 Task: Create a task  Add support for voice commands to the mobile app , assign it to team member softage.8@softage.net in the project TransformWorks and update the status of the task to  Off Track , set the priority of the task to Medium.
Action: Mouse moved to (83, 510)
Screenshot: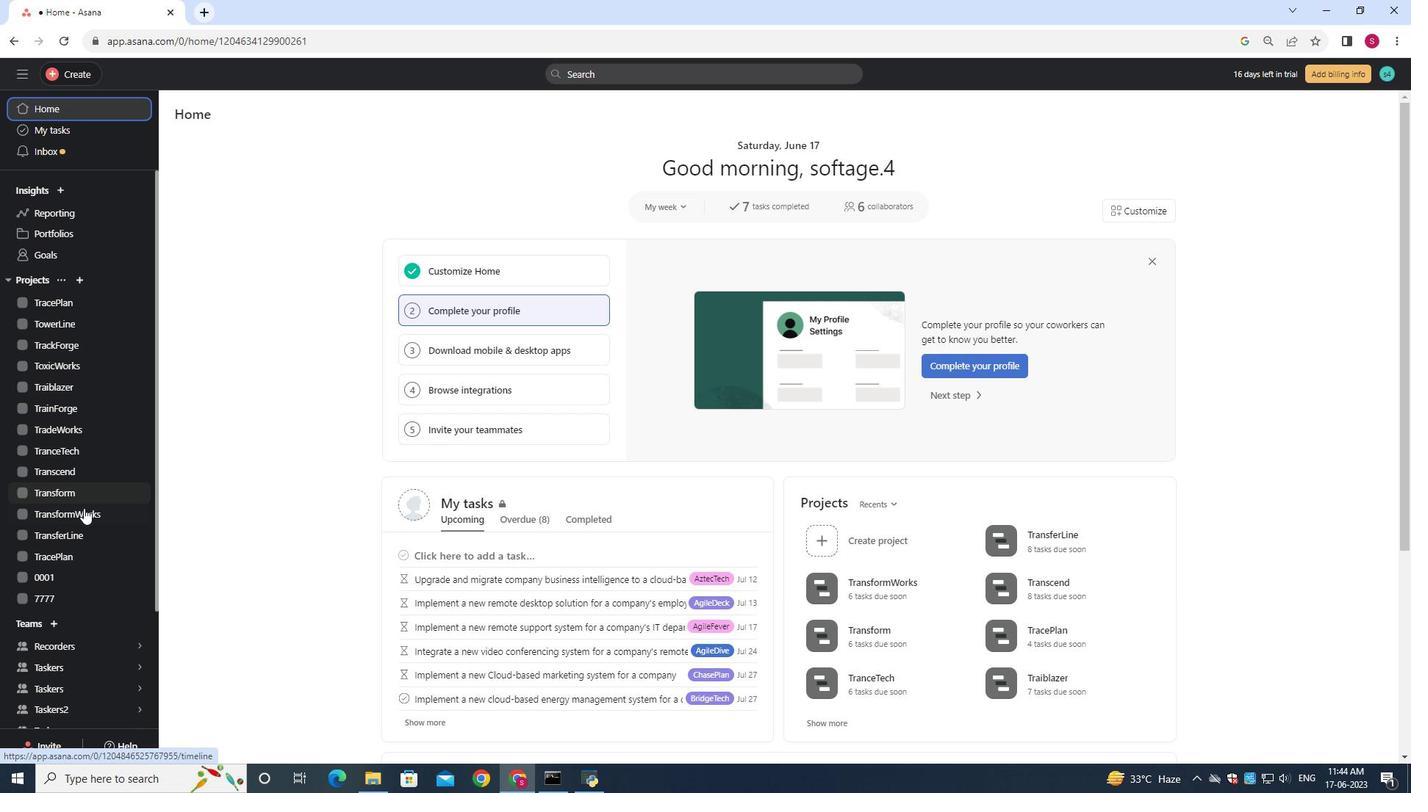 
Action: Mouse pressed left at (83, 510)
Screenshot: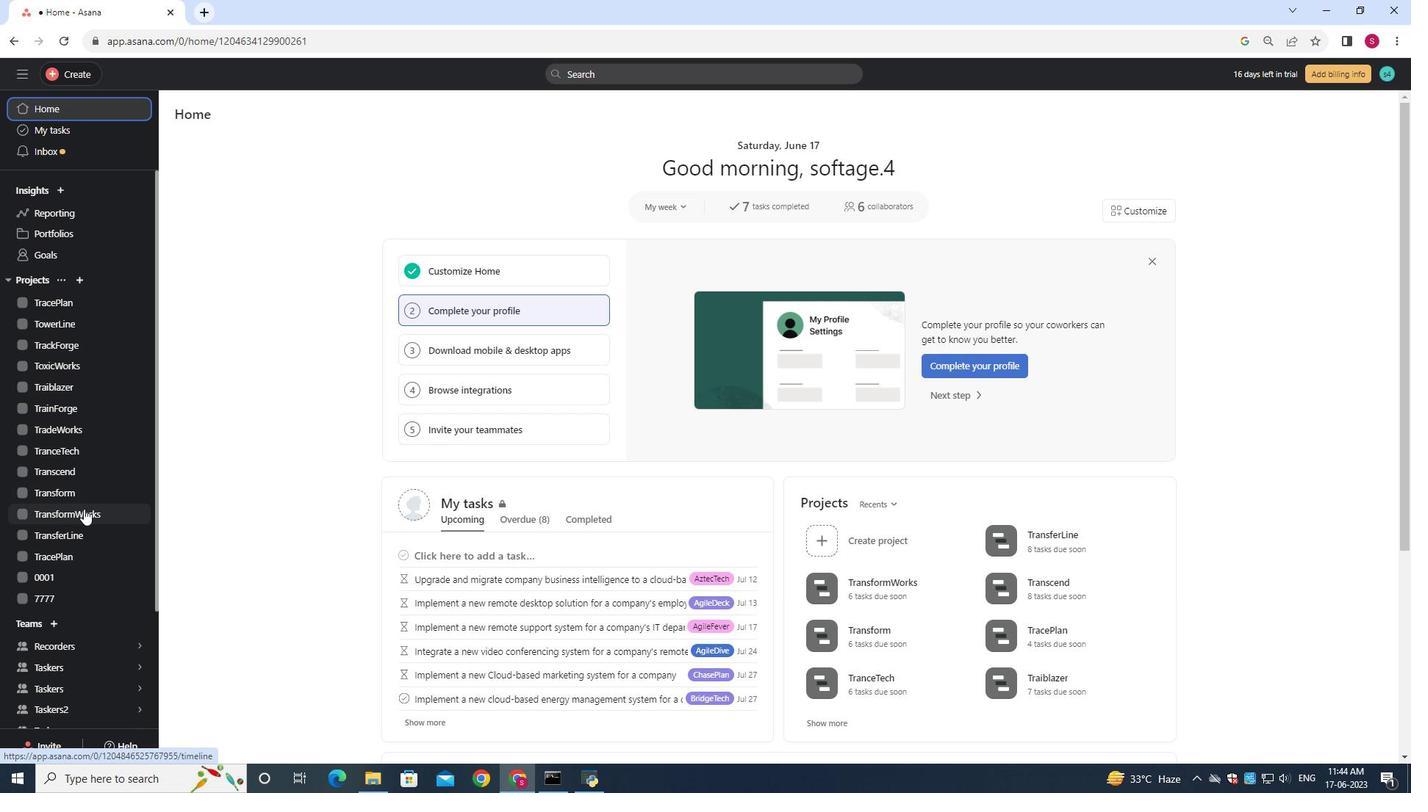 
Action: Mouse moved to (210, 171)
Screenshot: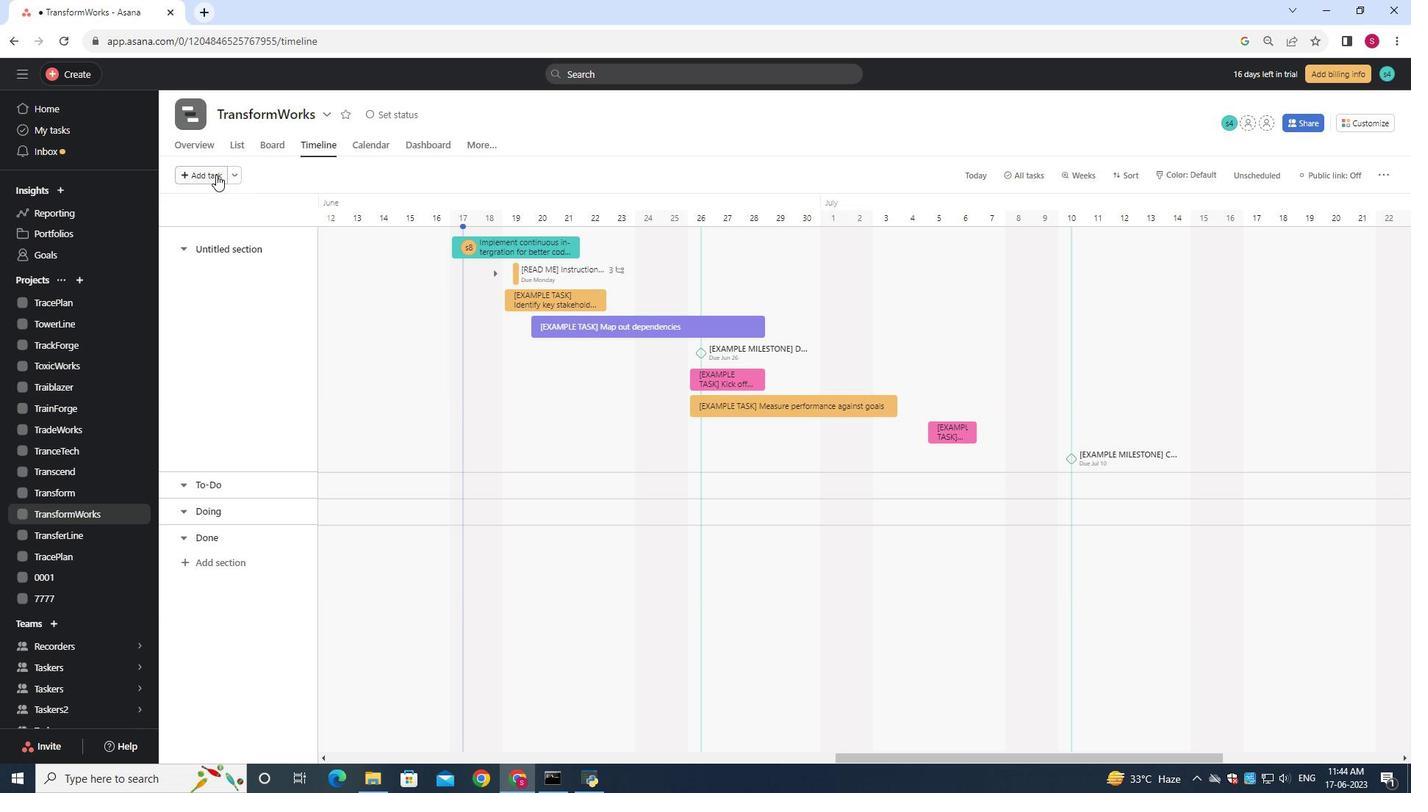 
Action: Mouse pressed left at (210, 171)
Screenshot: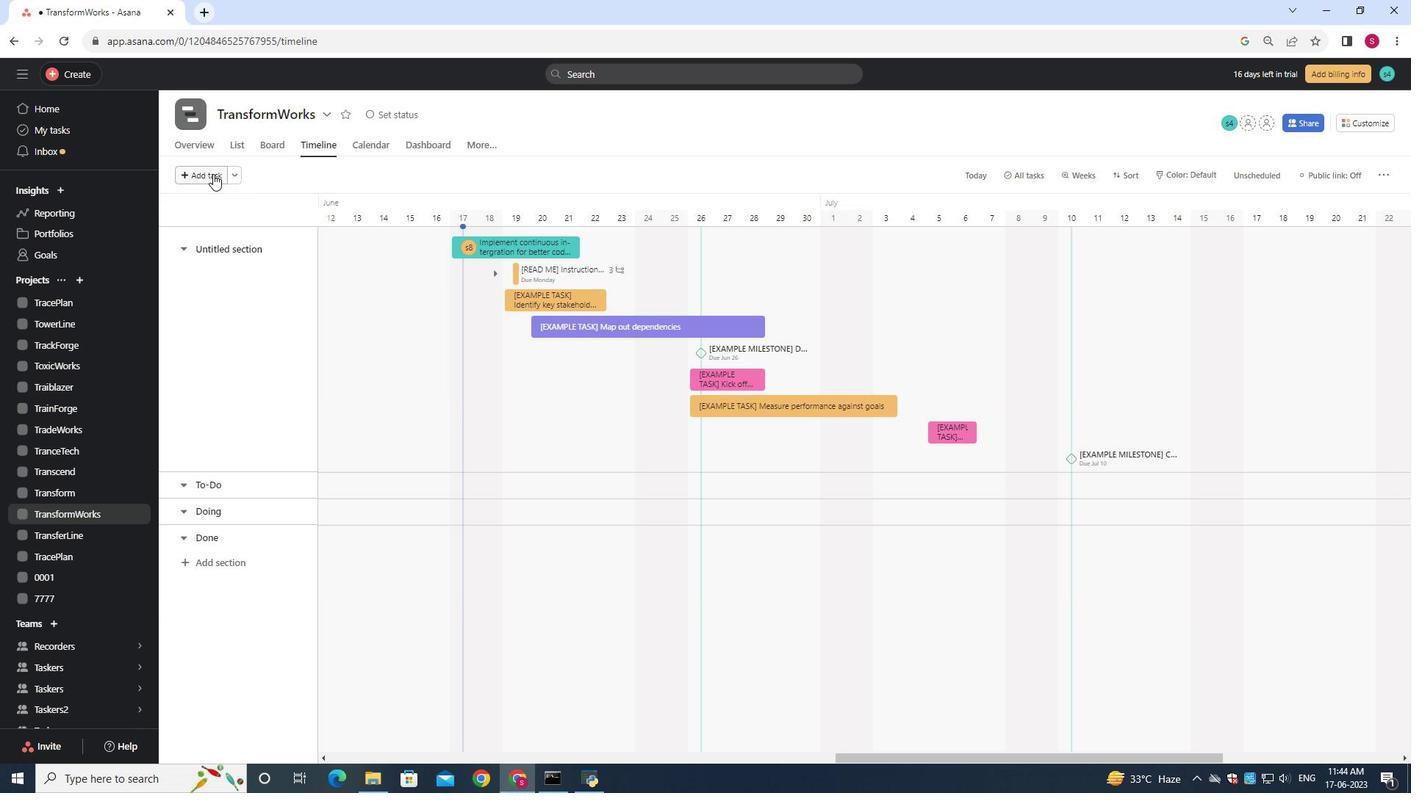 
Action: Mouse moved to (212, 171)
Screenshot: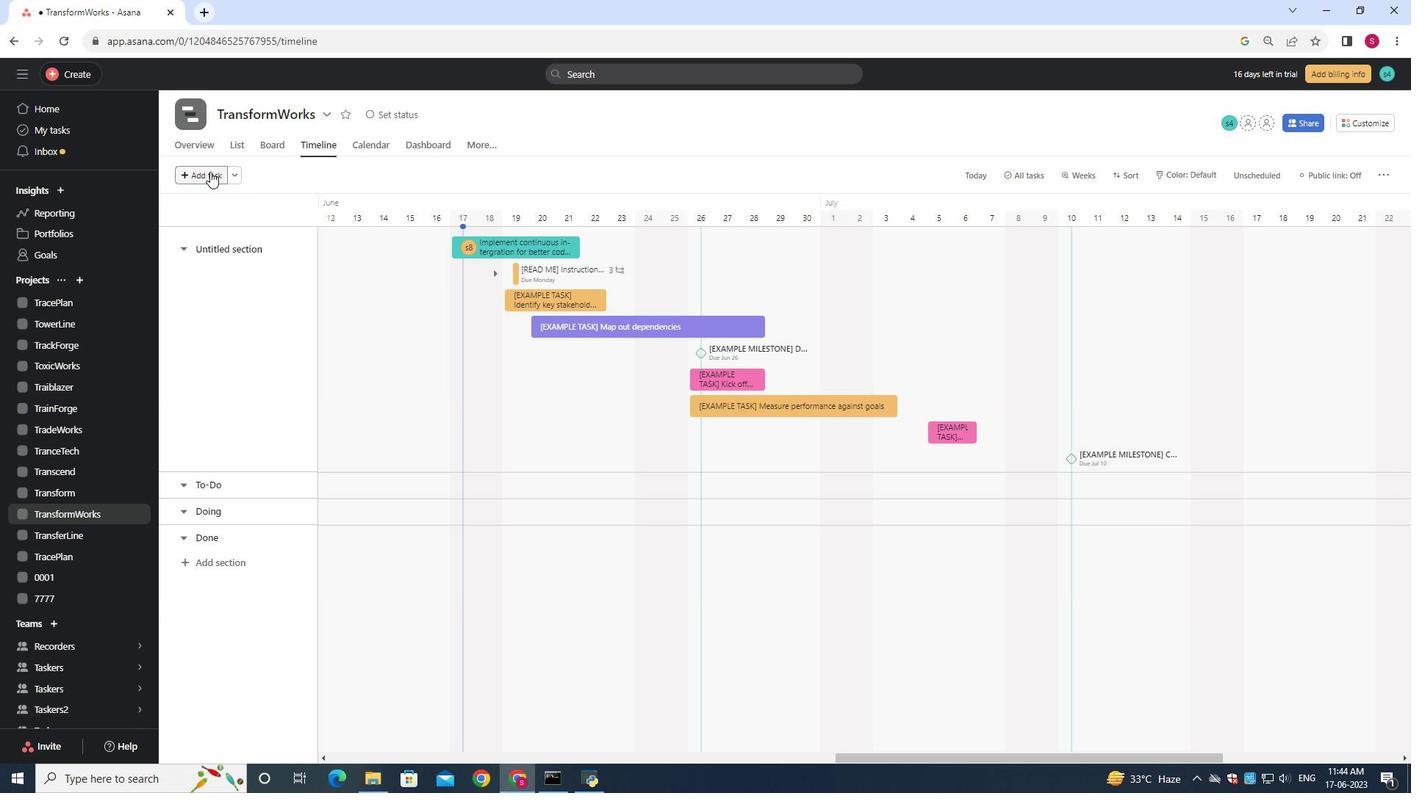 
Action: Key pressed <Key.shift>Add<Key.space>support<Key.space>for<Key.space>voice<Key.space>co<Key.backspace>ommands<Key.space>to<Key.space>the<Key.space>mobile<Key.space>app
Screenshot: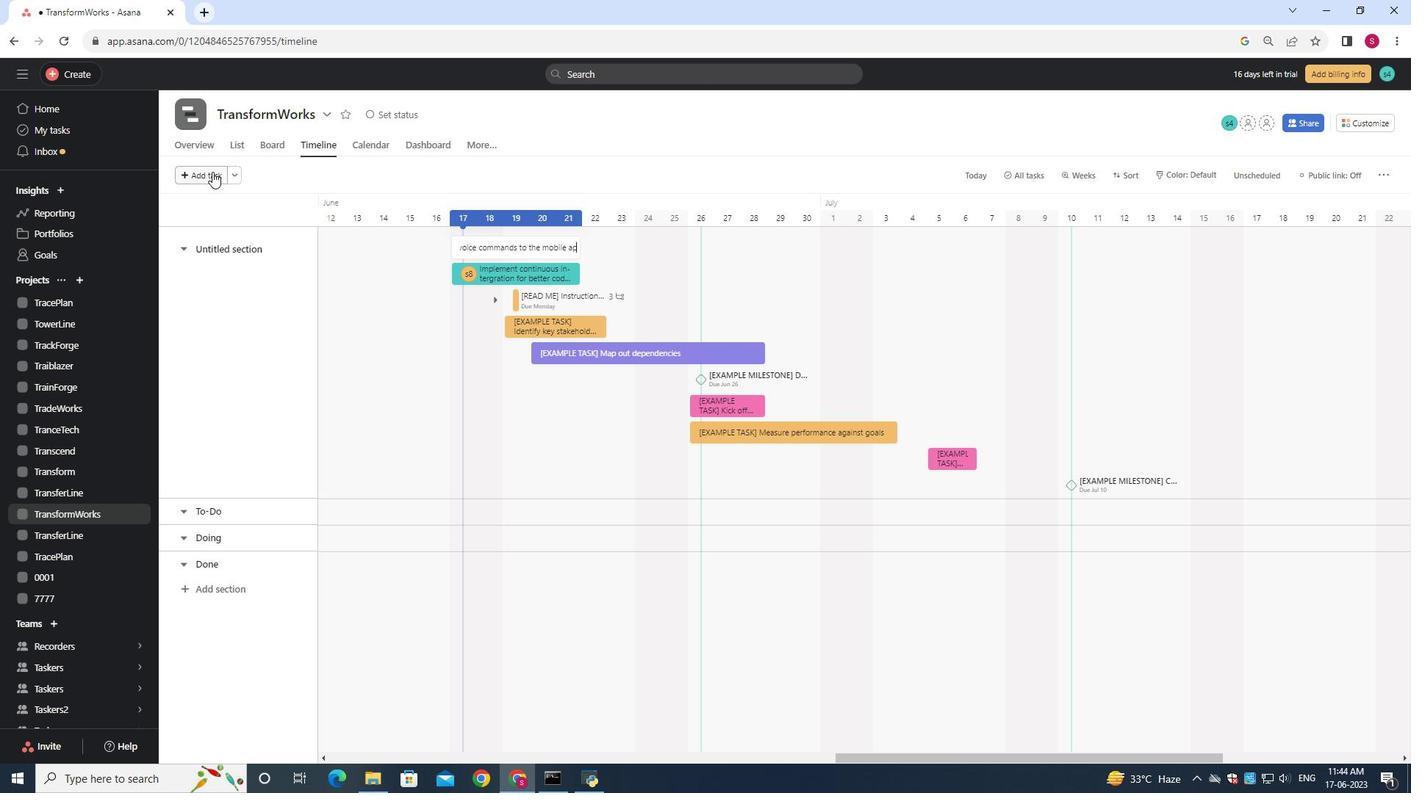 
Action: Mouse moved to (571, 241)
Screenshot: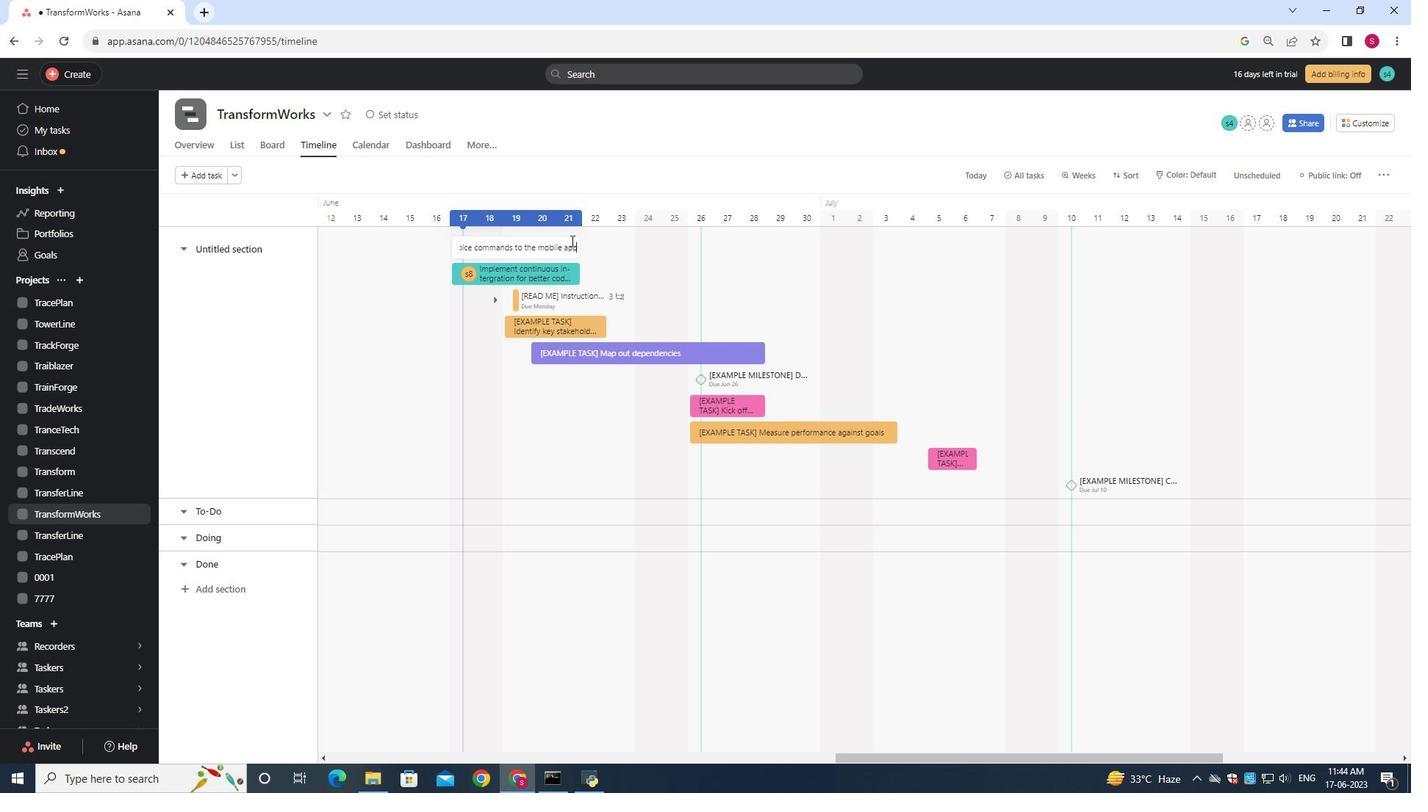 
Action: Mouse pressed left at (571, 241)
Screenshot: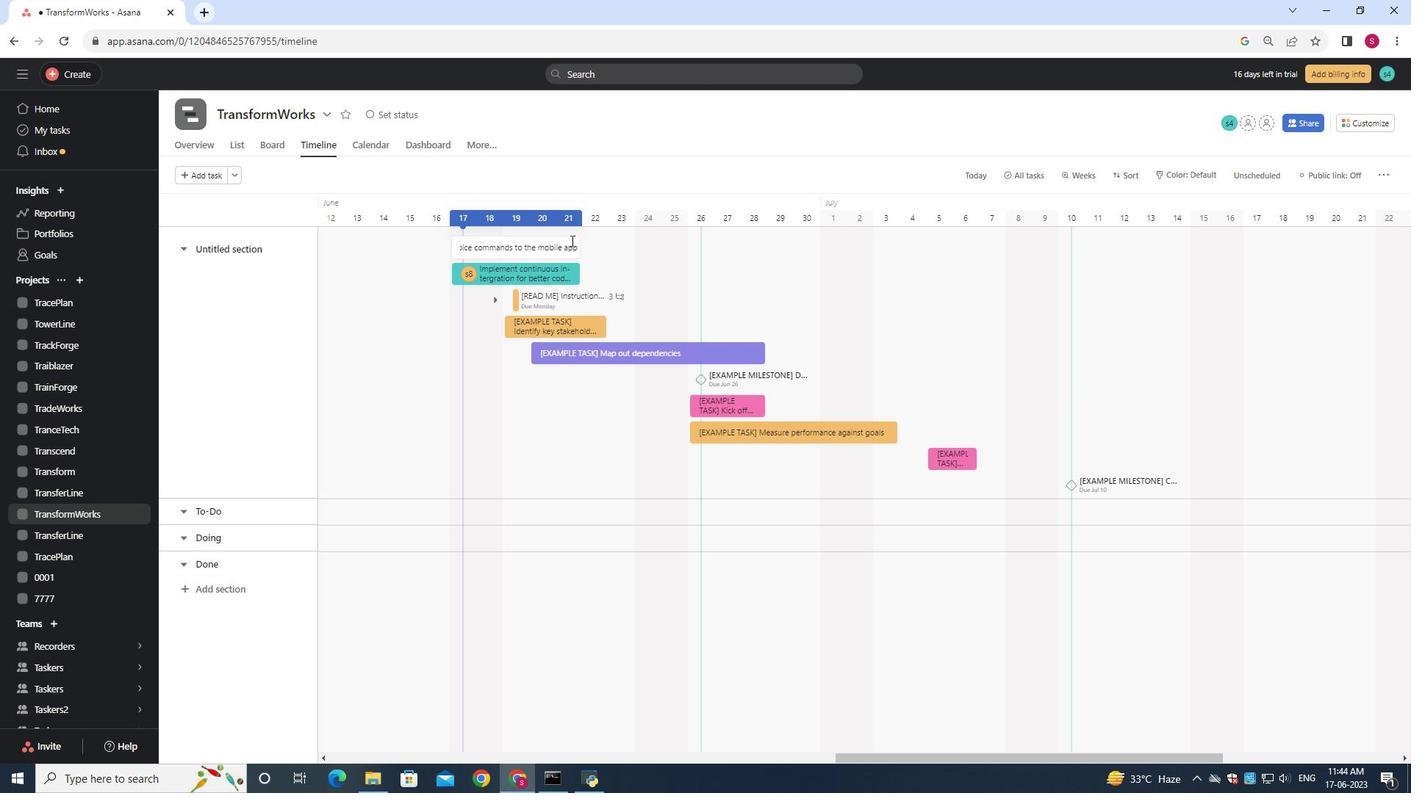 
Action: Mouse moved to (1083, 254)
Screenshot: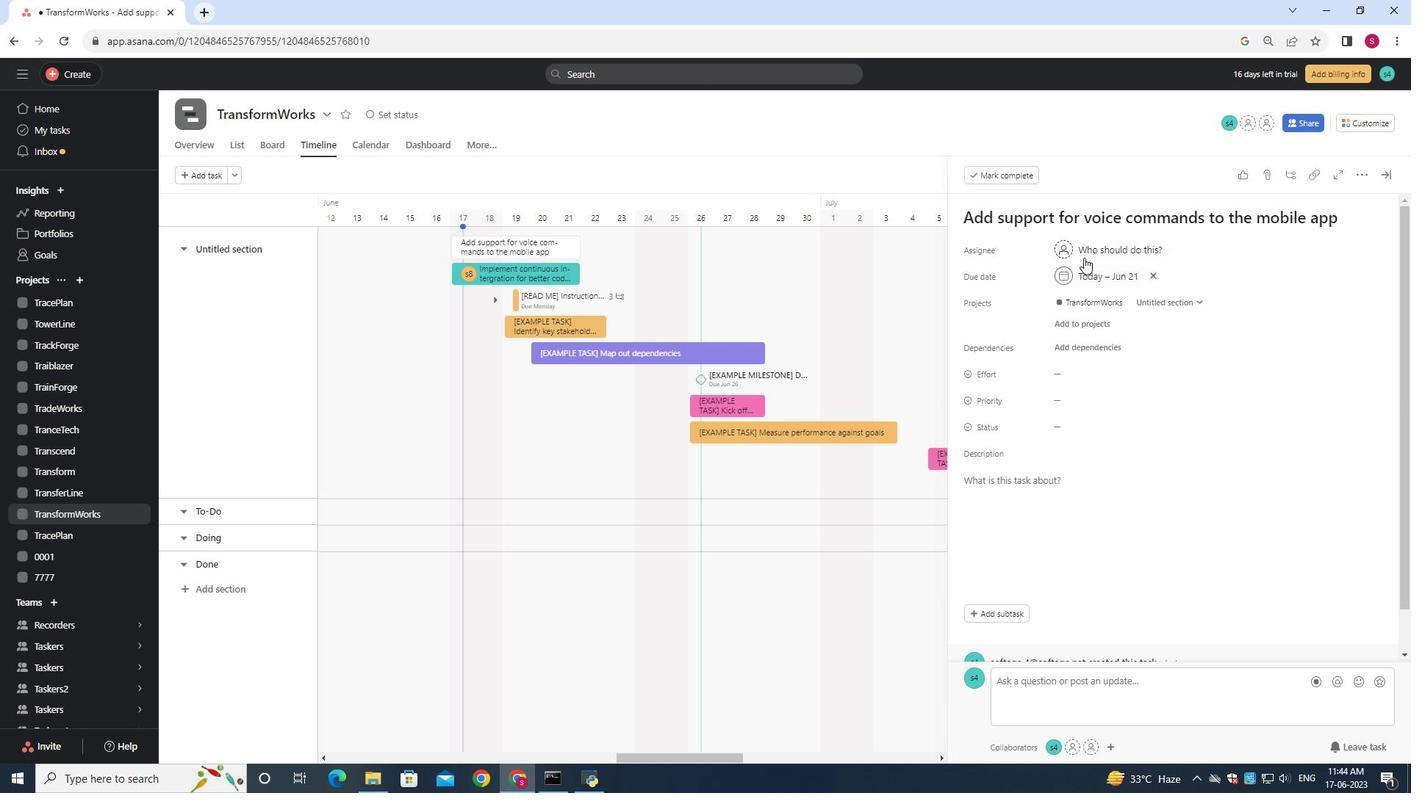 
Action: Mouse pressed left at (1083, 254)
Screenshot: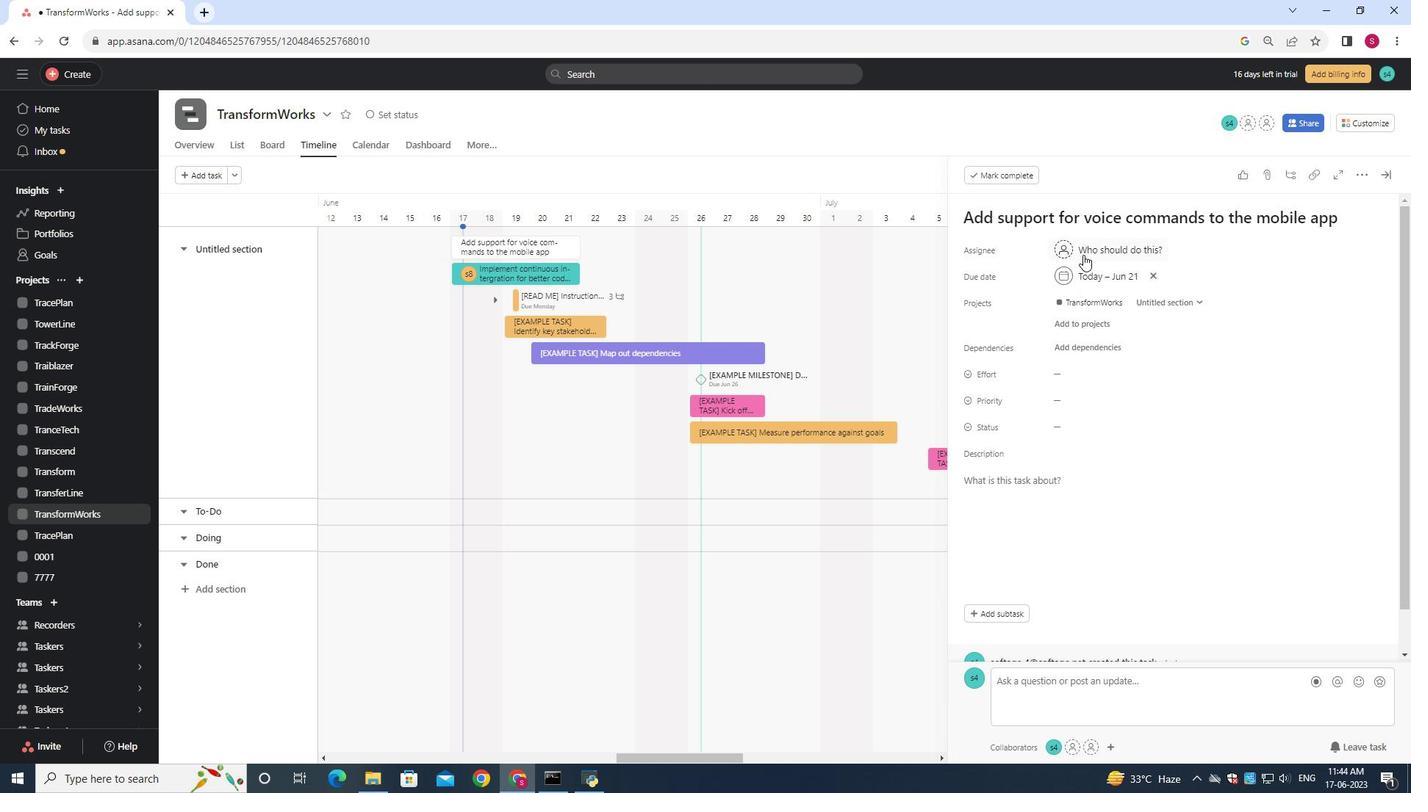 
Action: Mouse moved to (1083, 254)
Screenshot: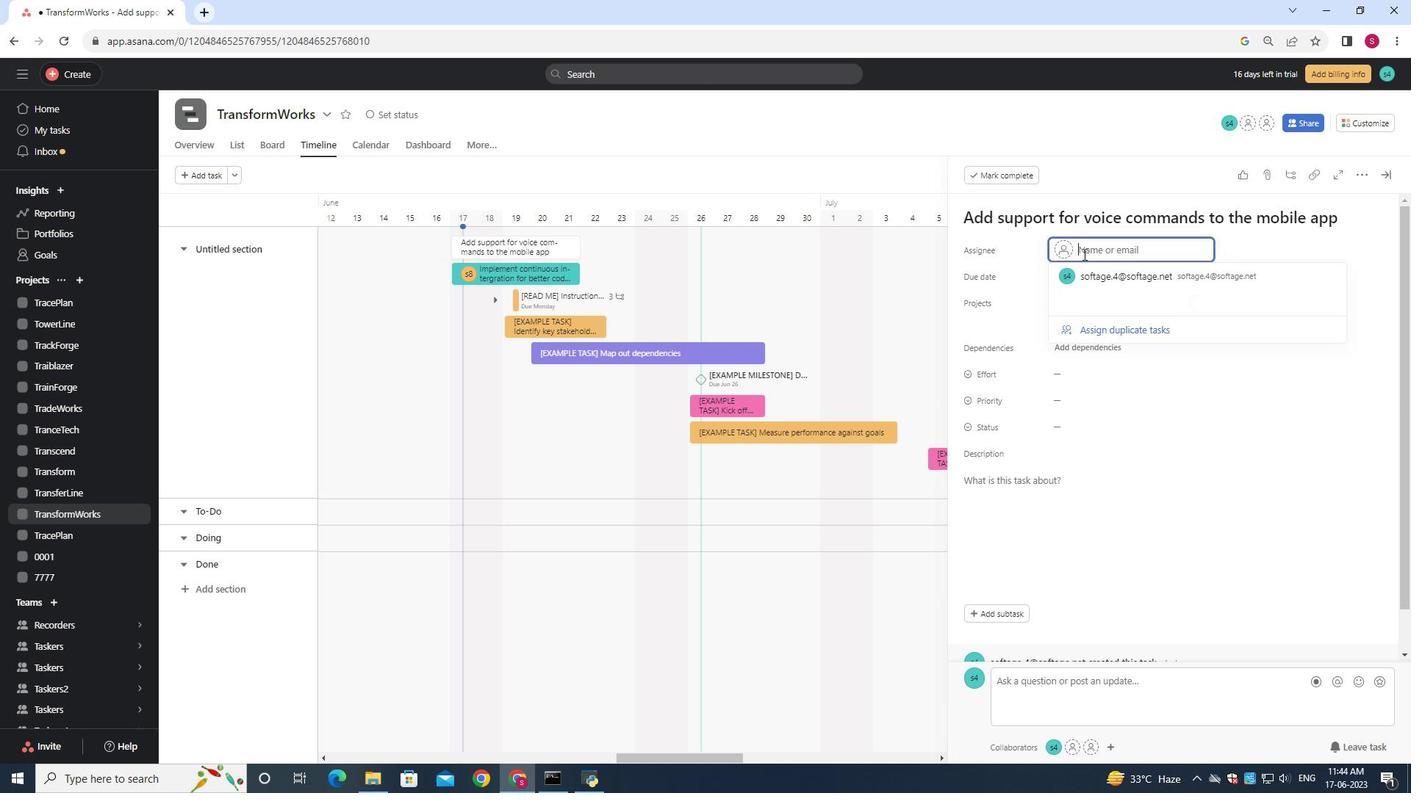 
Action: Key pressed softage.8<Key.shift>@softage.net
Screenshot: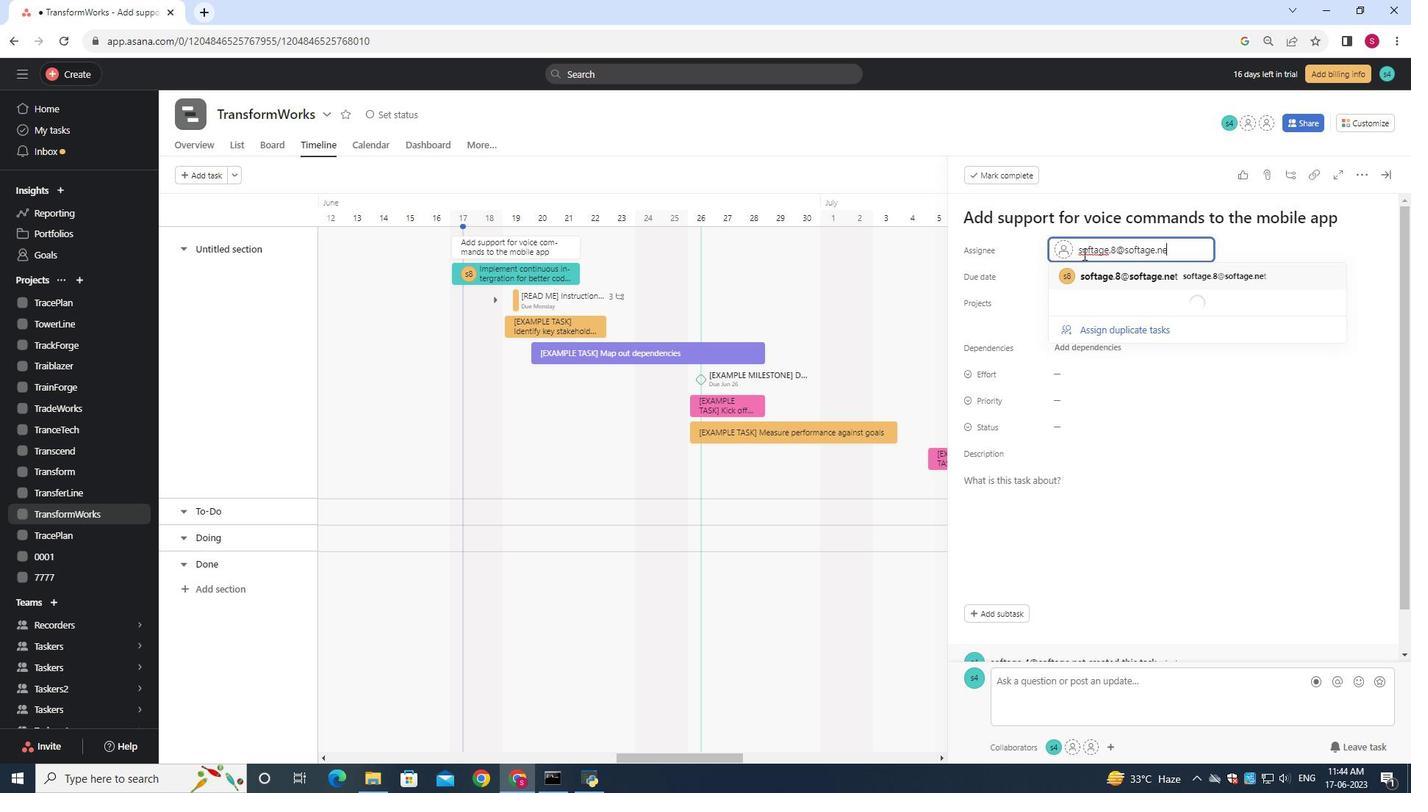 
Action: Mouse moved to (1122, 282)
Screenshot: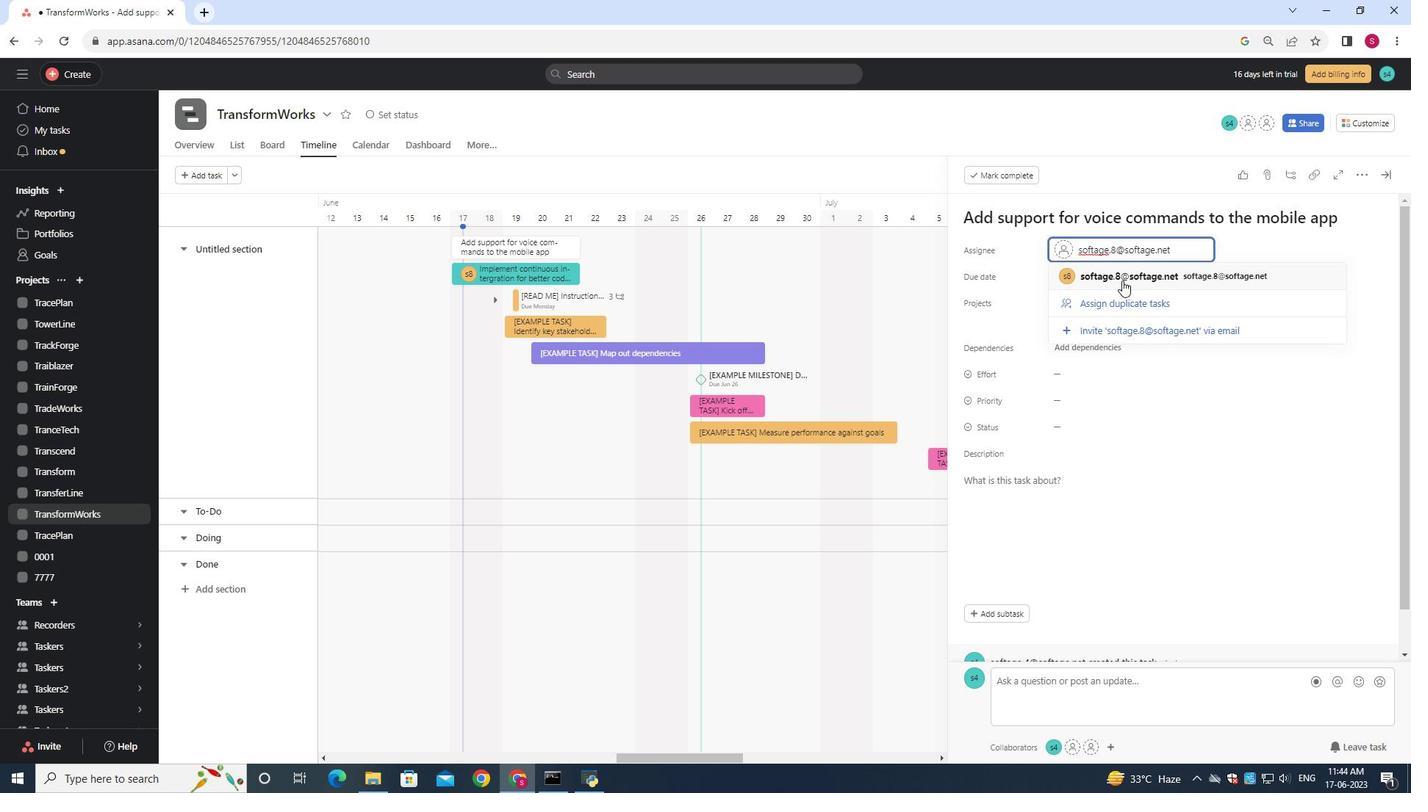 
Action: Mouse pressed left at (1122, 282)
Screenshot: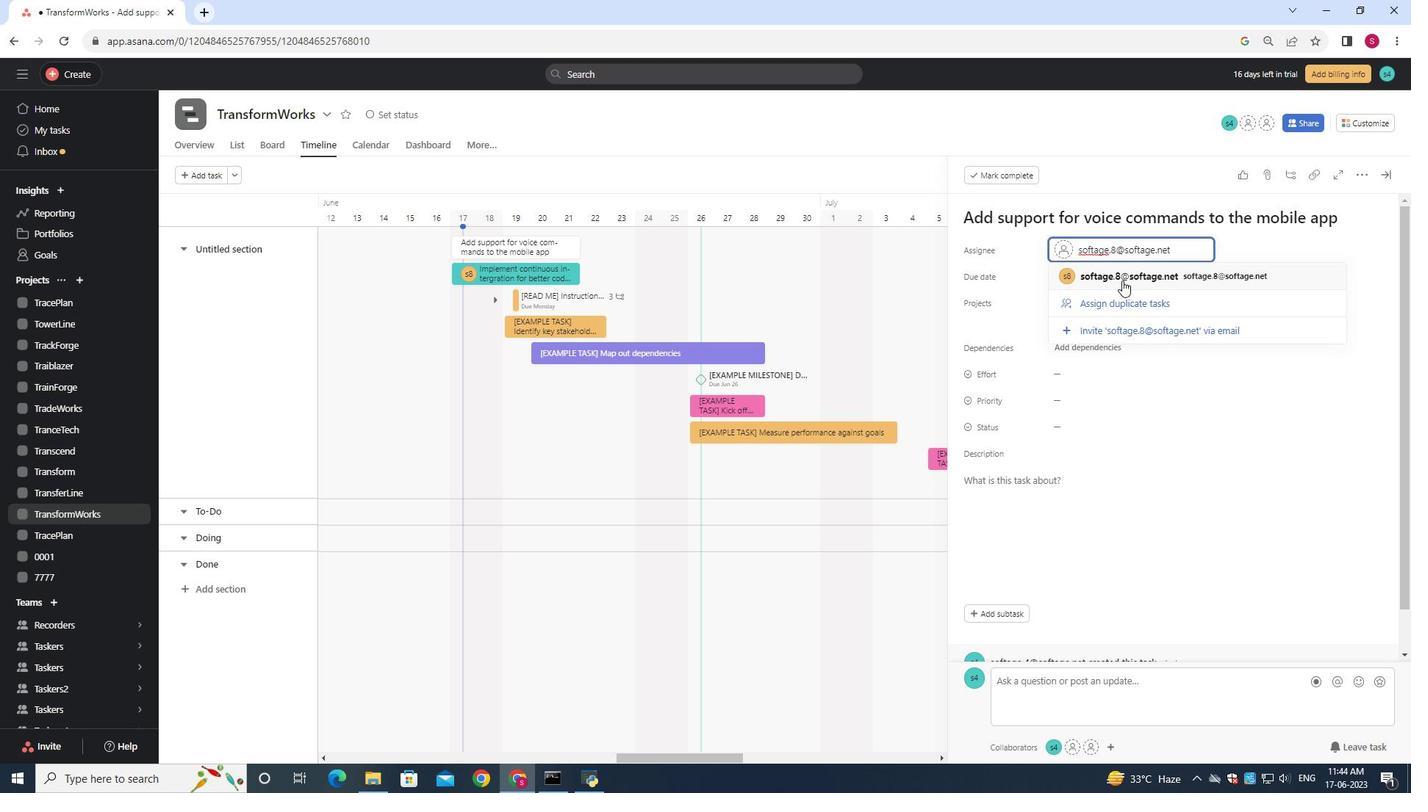 
Action: Mouse moved to (1059, 425)
Screenshot: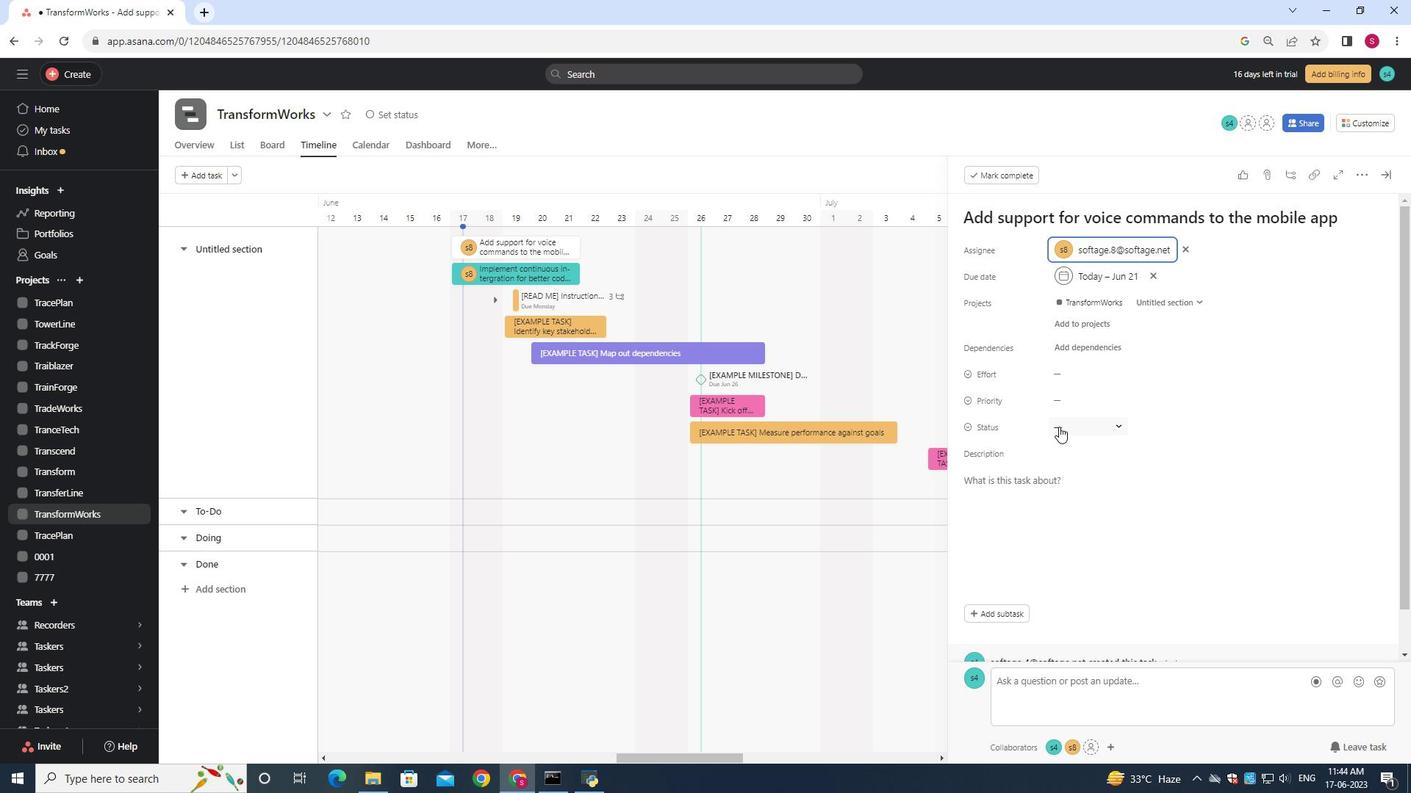 
Action: Mouse pressed left at (1059, 425)
Screenshot: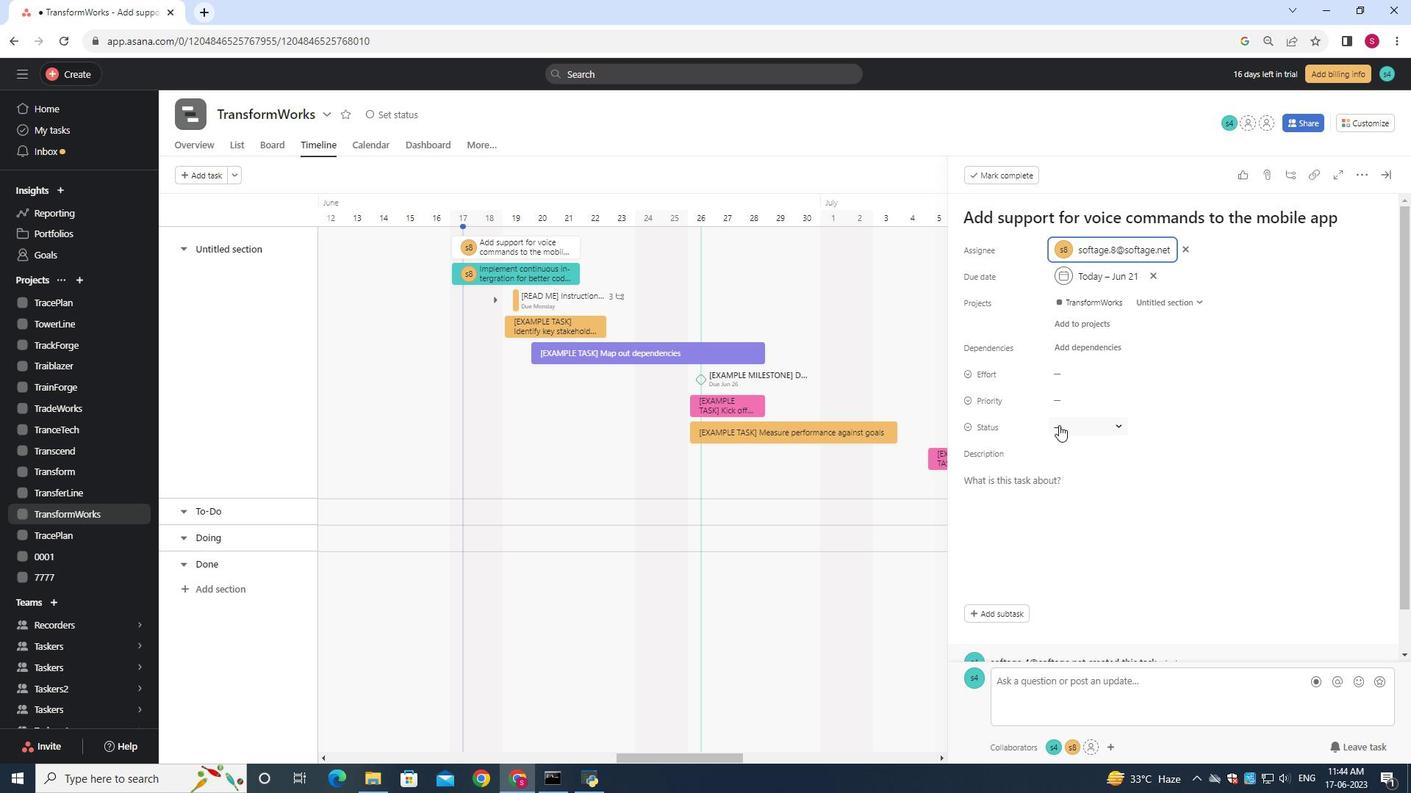 
Action: Mouse moved to (1085, 467)
Screenshot: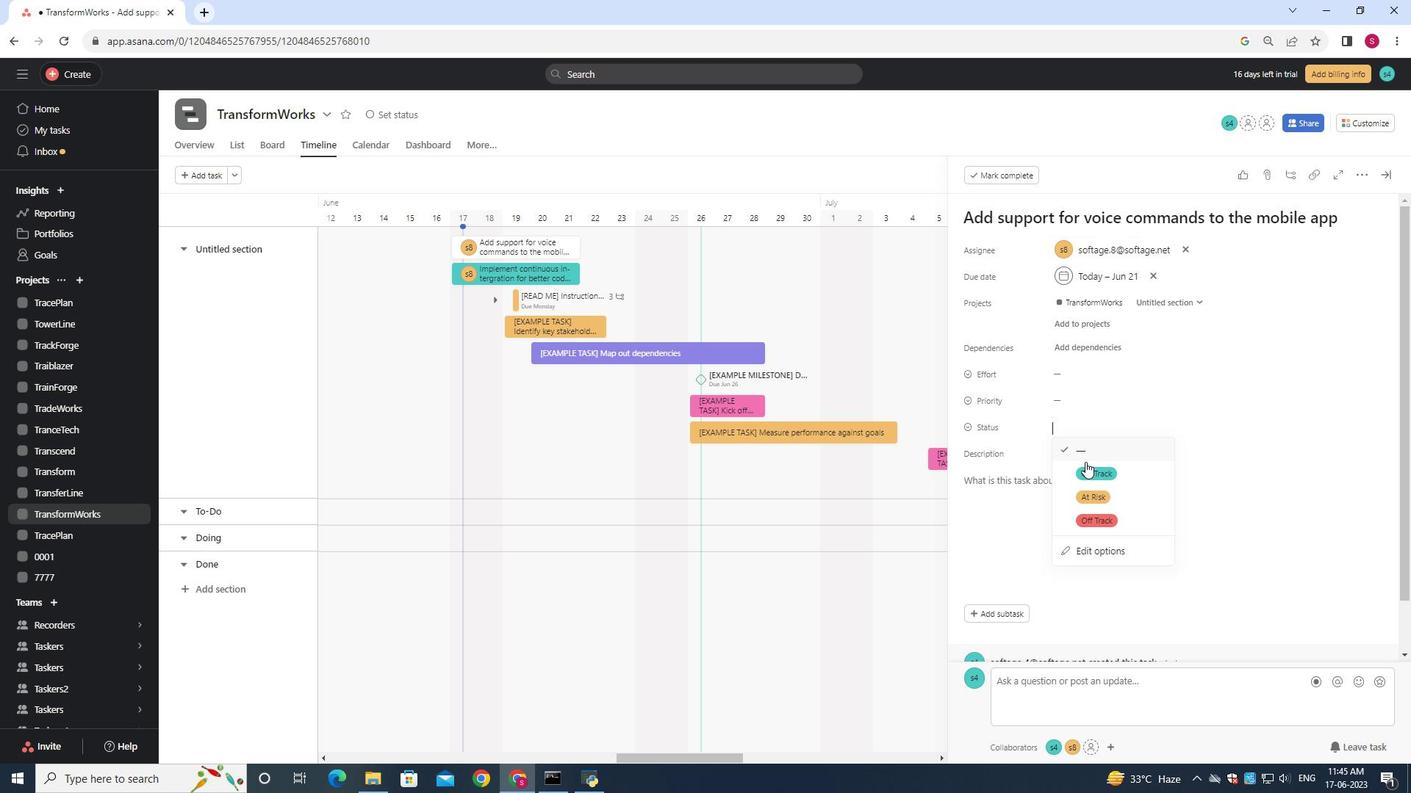 
Action: Mouse pressed left at (1085, 467)
Screenshot: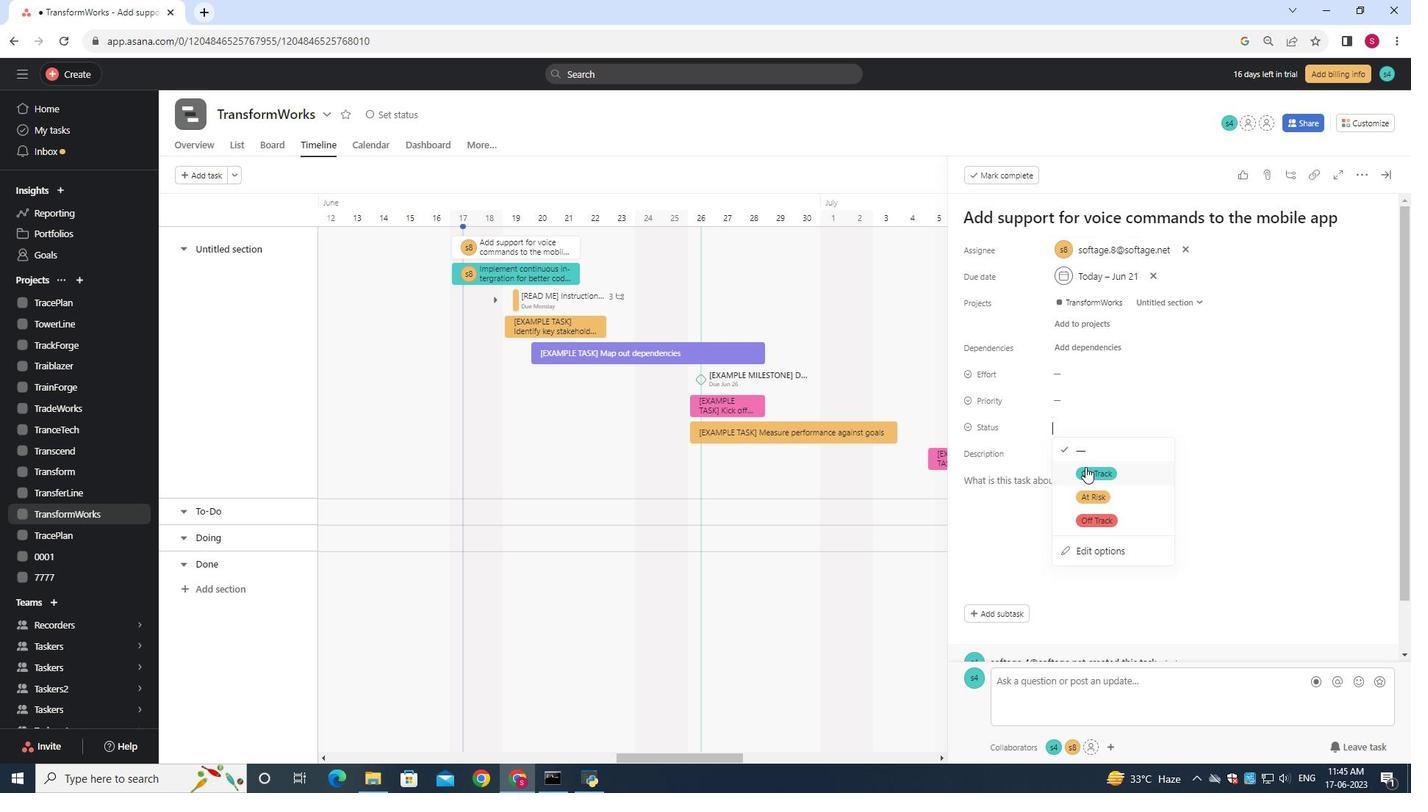 
Action: Mouse moved to (1072, 393)
Screenshot: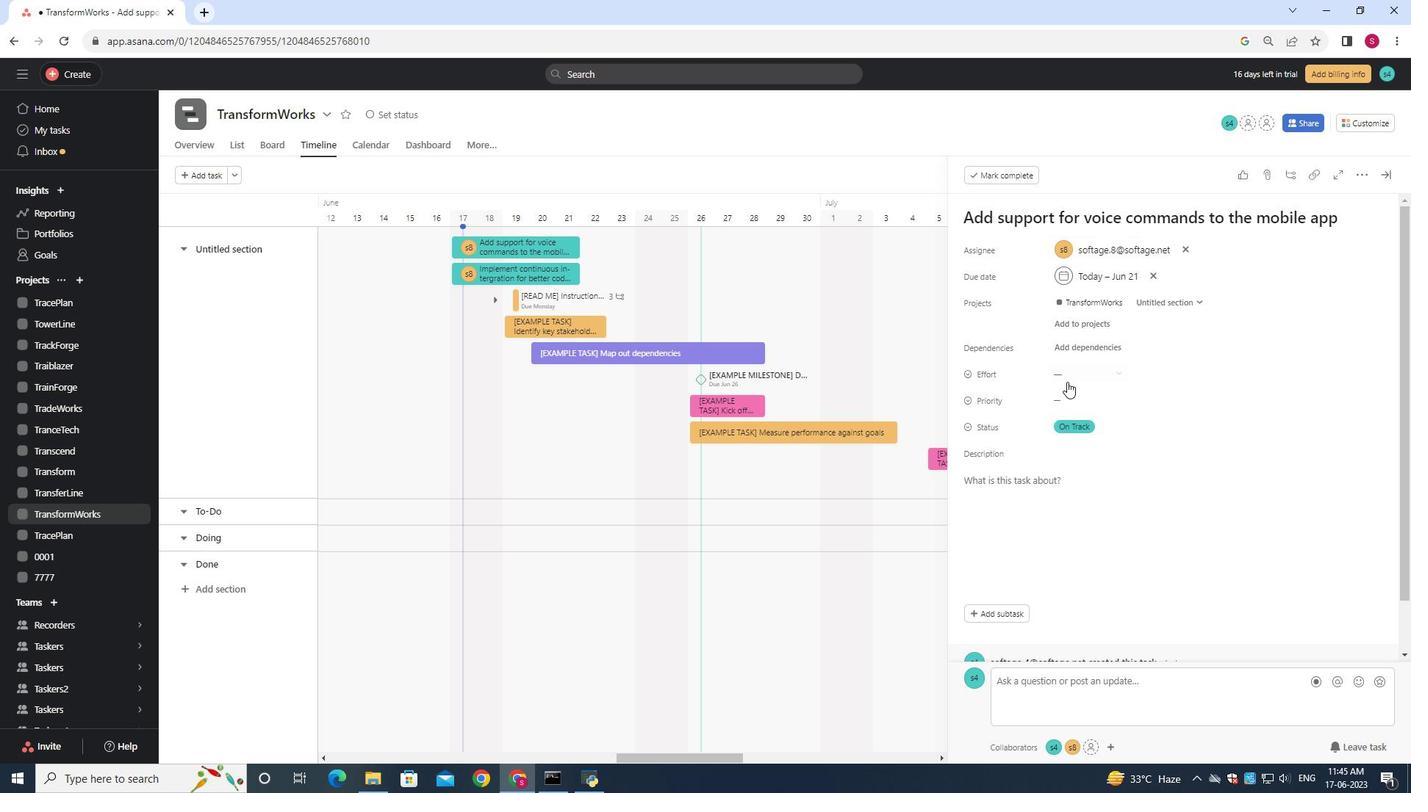 
Action: Mouse pressed left at (1072, 393)
Screenshot: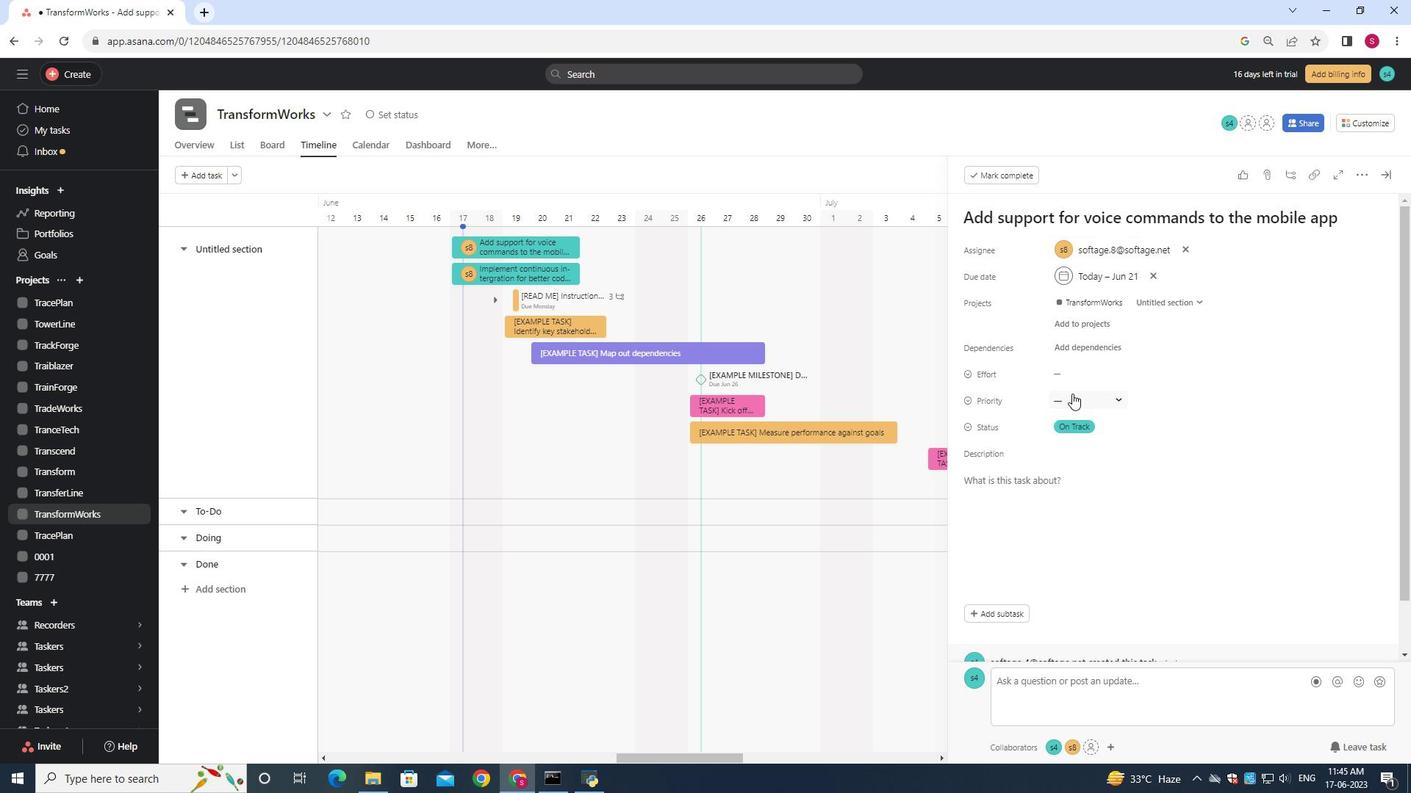 
Action: Mouse moved to (1096, 466)
Screenshot: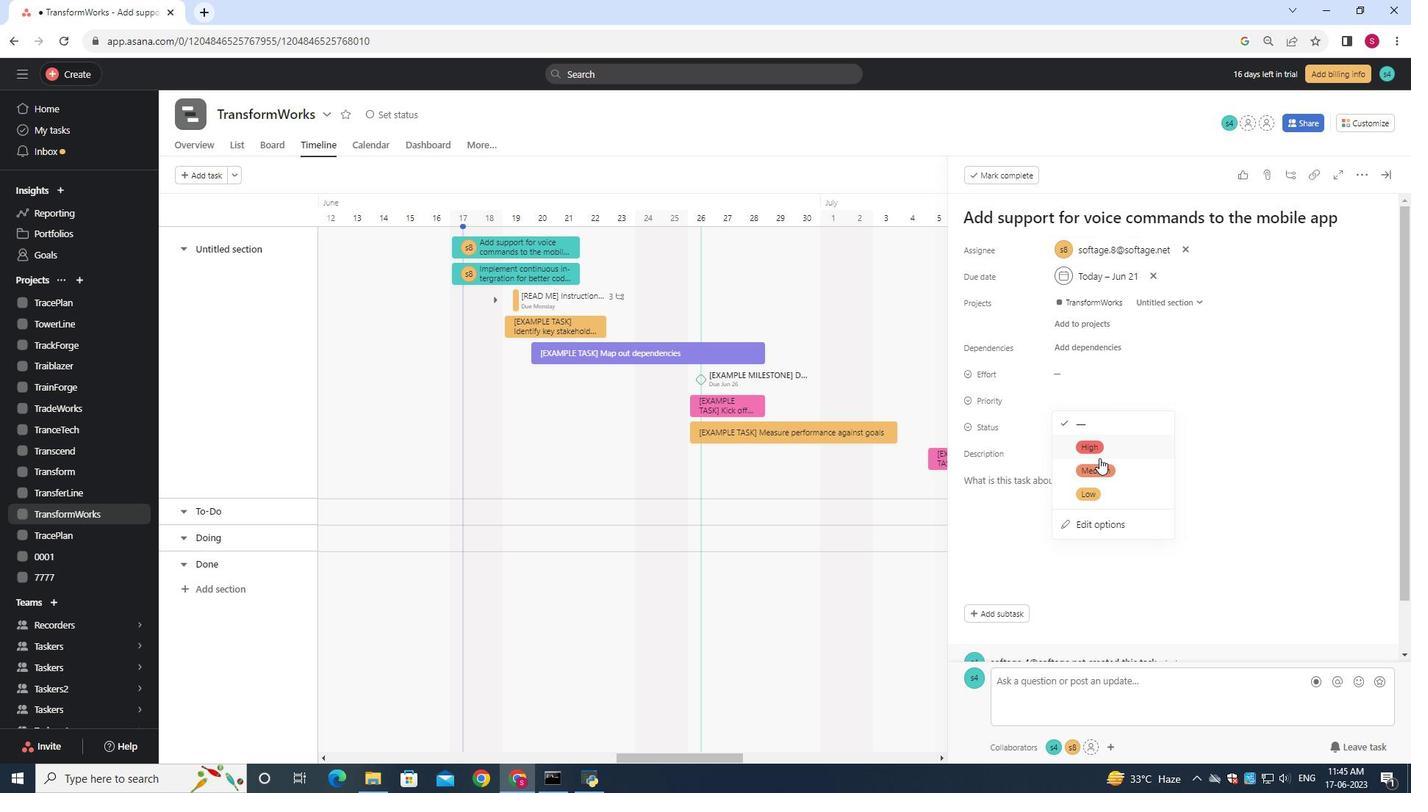 
Action: Mouse pressed left at (1096, 466)
Screenshot: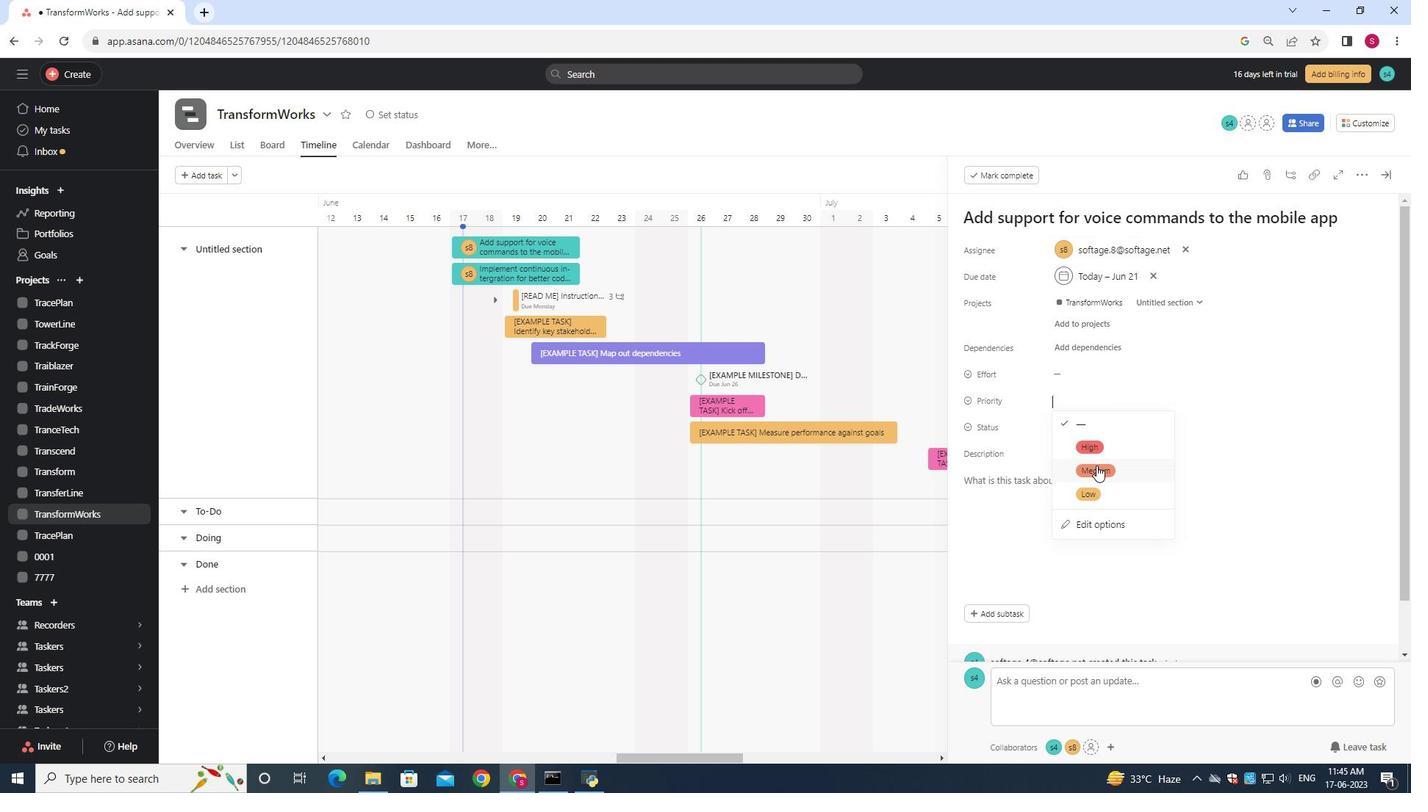 
Action: Mouse moved to (1092, 398)
Screenshot: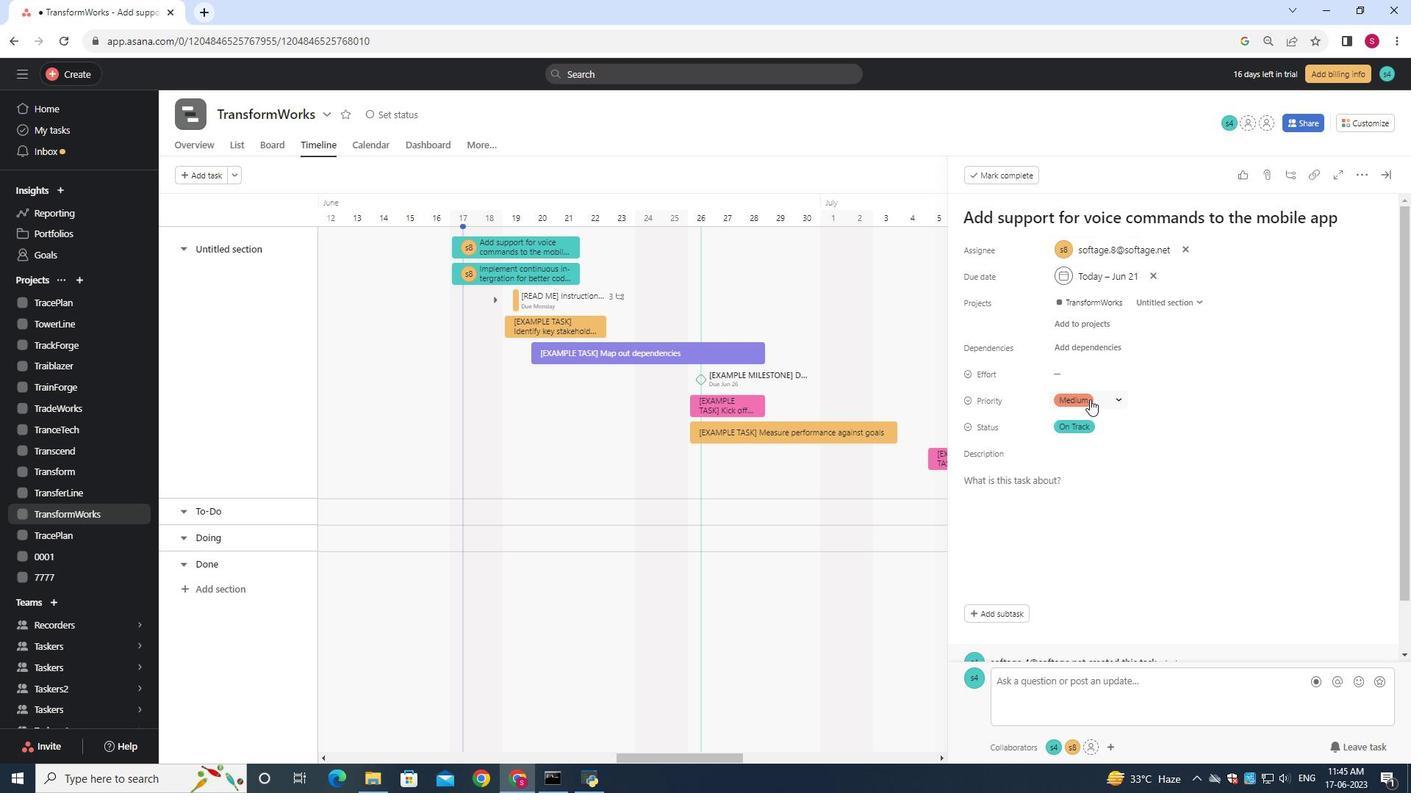 
